 Task: Add Hyland's Baby Tiny Cold Tablets to the cart.
Action: Mouse moved to (250, 128)
Screenshot: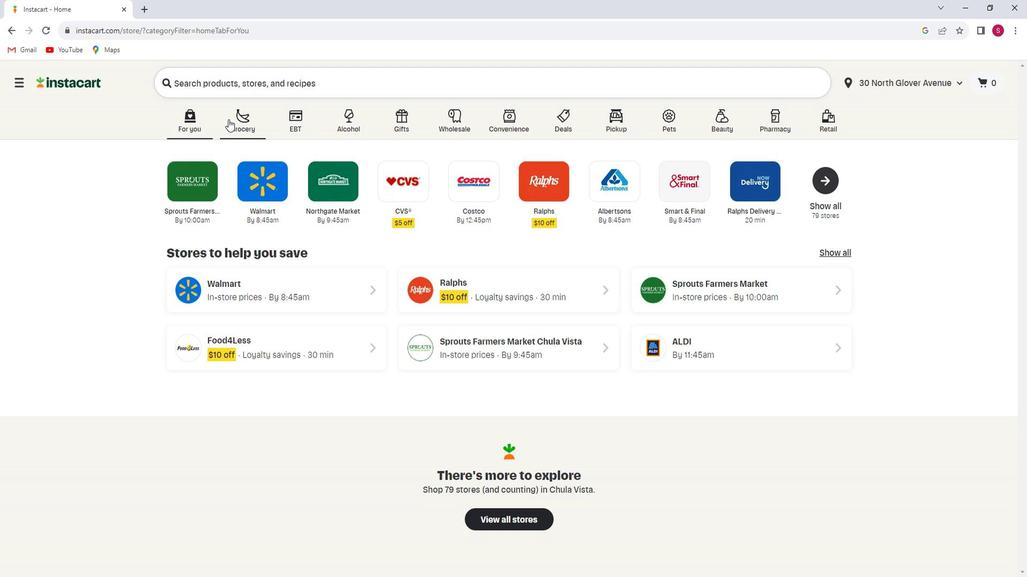 
Action: Mouse pressed left at (250, 128)
Screenshot: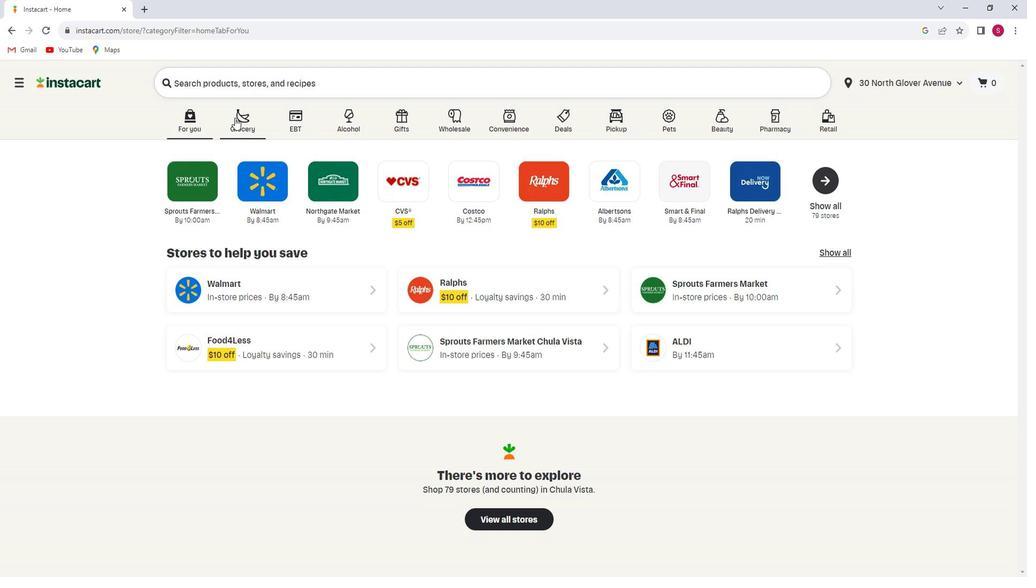 
Action: Mouse moved to (275, 329)
Screenshot: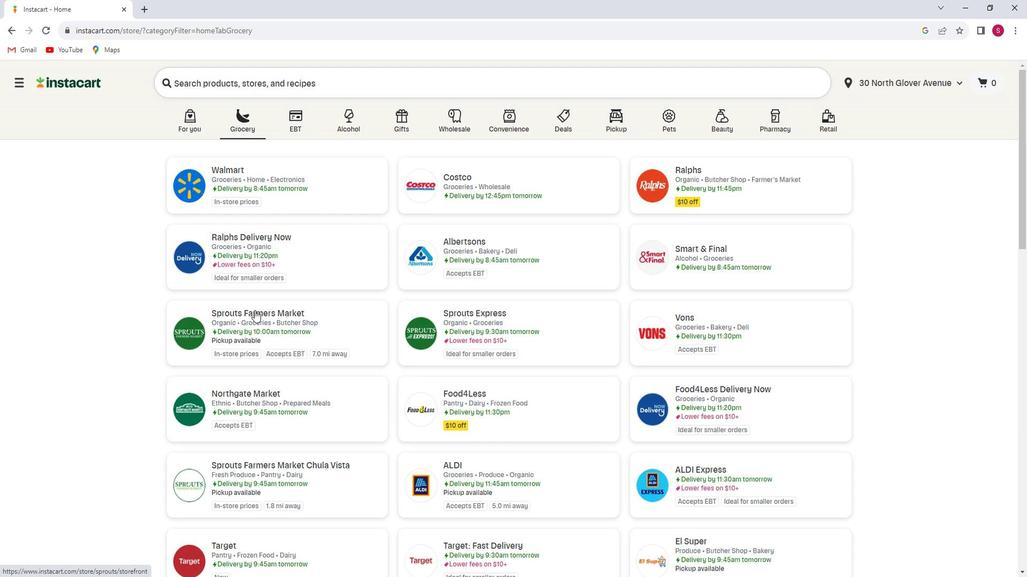 
Action: Mouse pressed left at (275, 329)
Screenshot: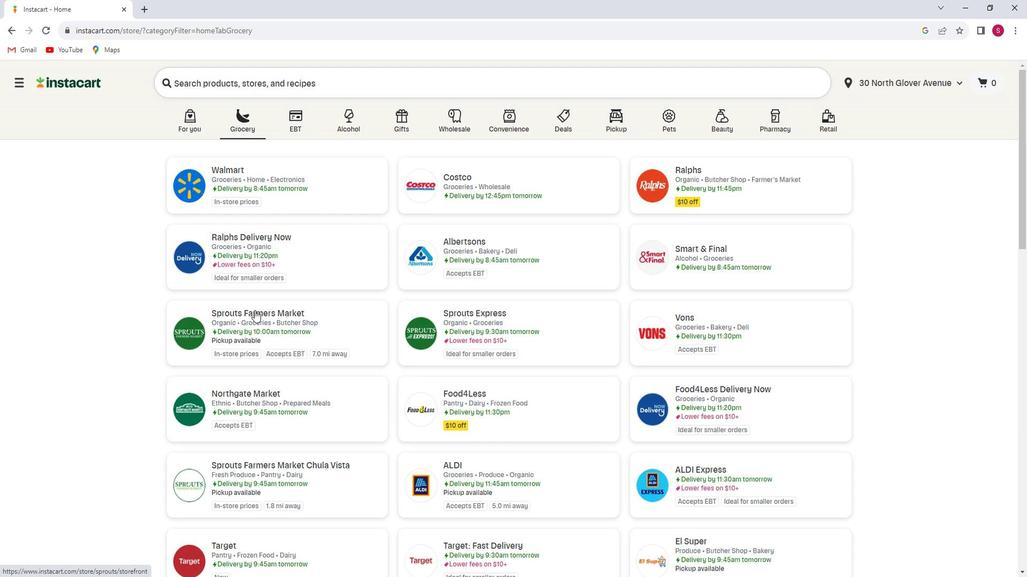 
Action: Mouse moved to (77, 372)
Screenshot: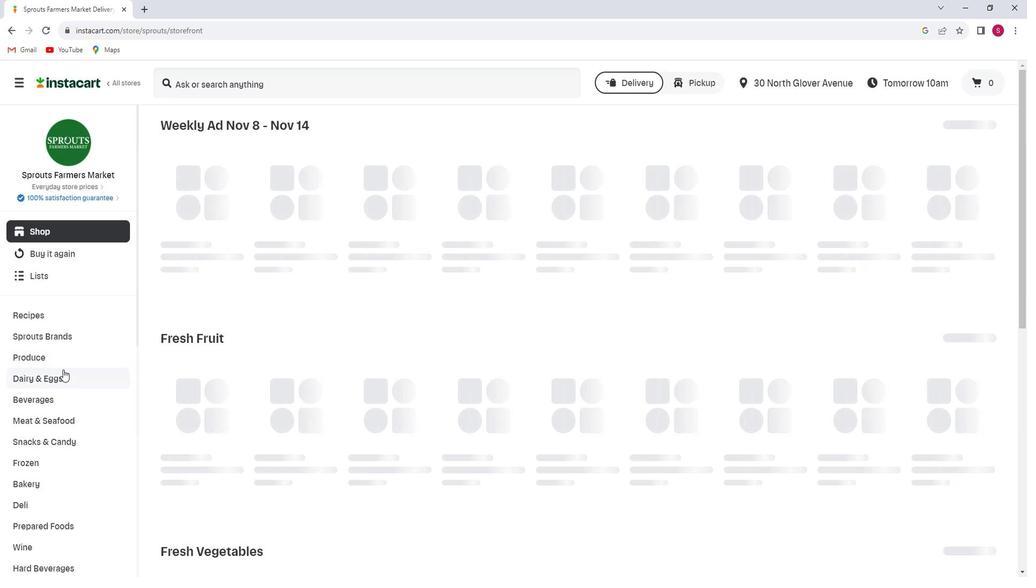 
Action: Mouse scrolled (77, 372) with delta (0, 0)
Screenshot: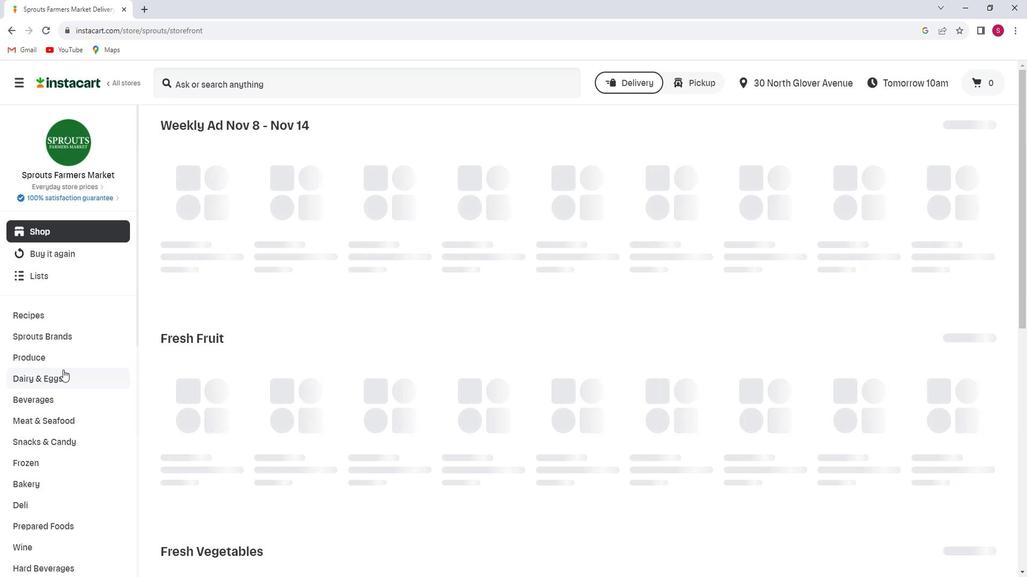
Action: Mouse scrolled (77, 372) with delta (0, 0)
Screenshot: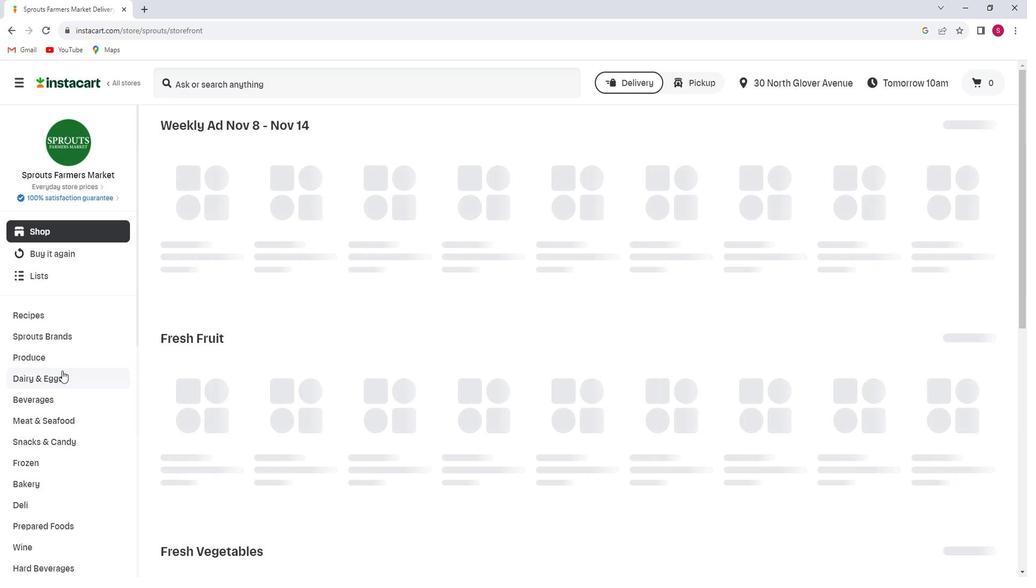 
Action: Mouse scrolled (77, 372) with delta (0, 0)
Screenshot: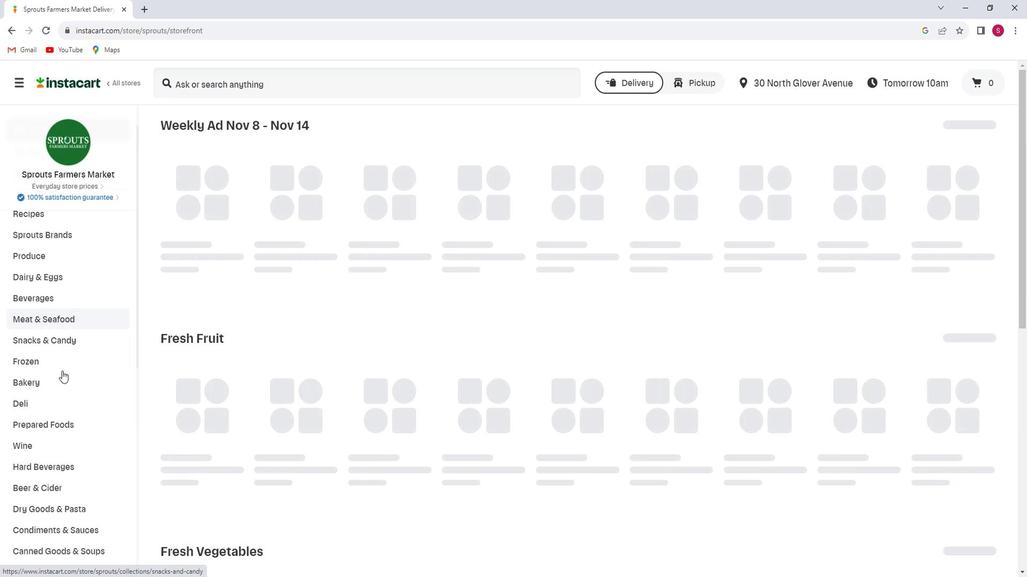 
Action: Mouse scrolled (77, 372) with delta (0, 0)
Screenshot: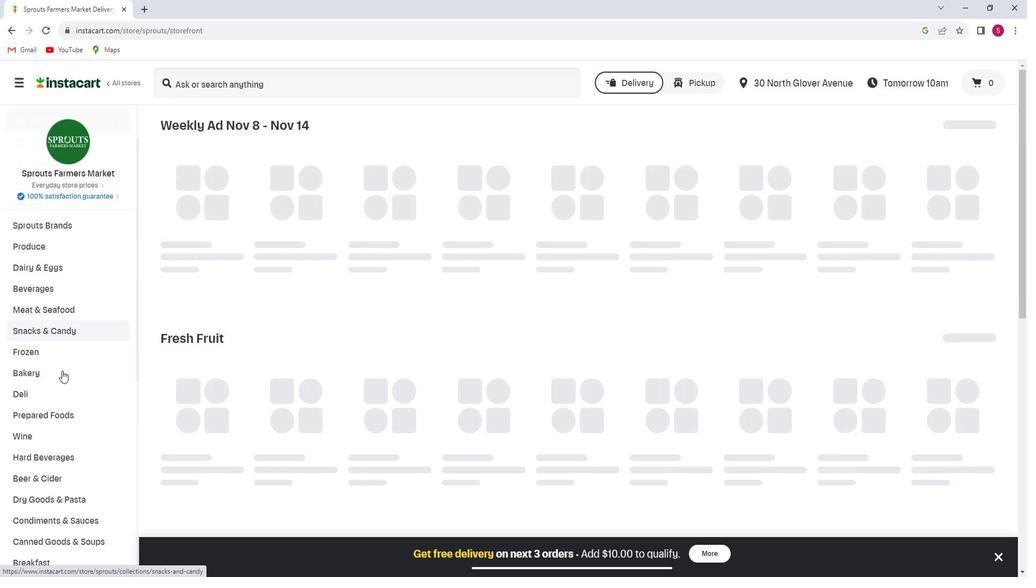 
Action: Mouse scrolled (77, 372) with delta (0, 0)
Screenshot: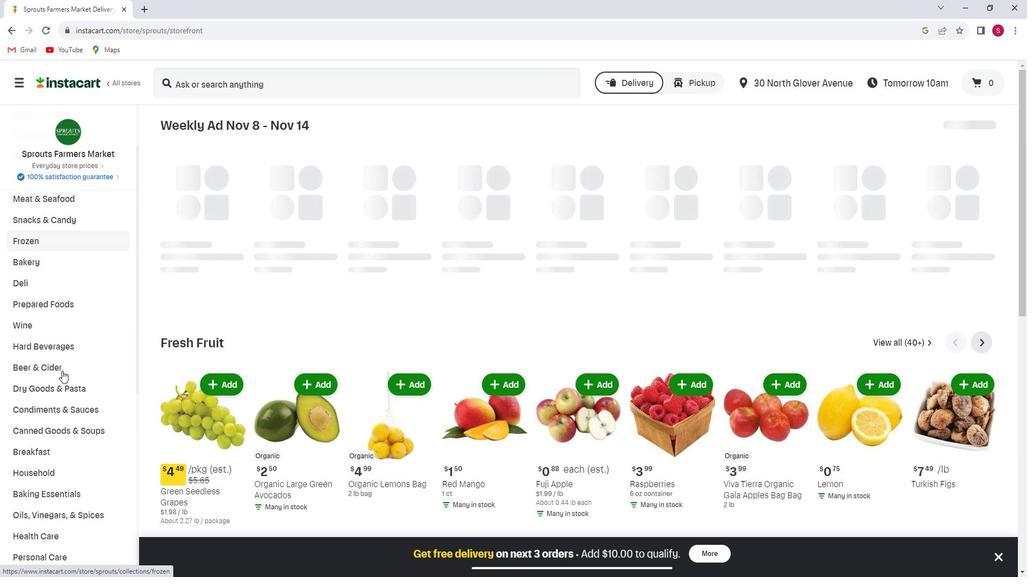 
Action: Mouse scrolled (77, 372) with delta (0, 0)
Screenshot: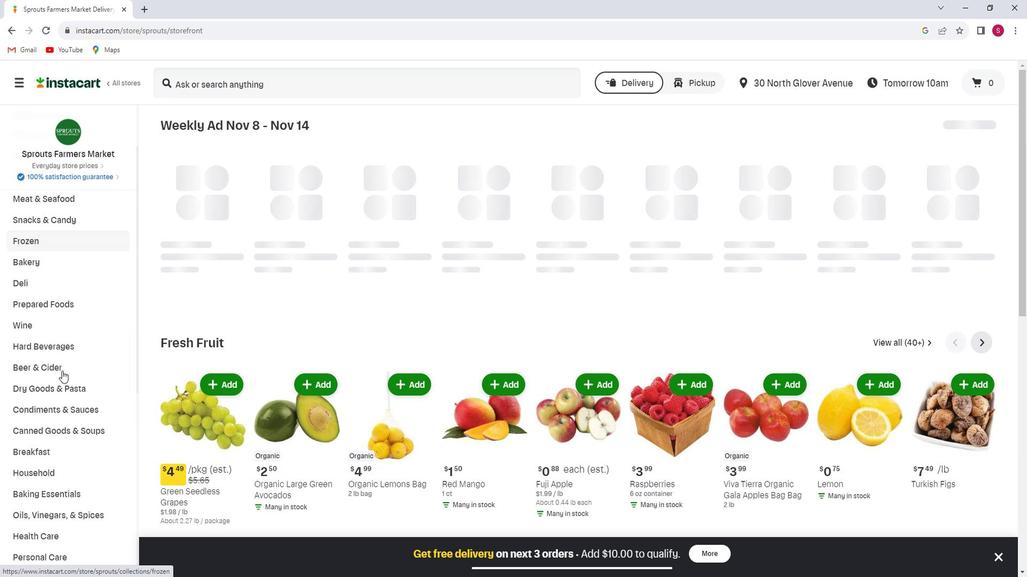 
Action: Mouse scrolled (77, 372) with delta (0, 0)
Screenshot: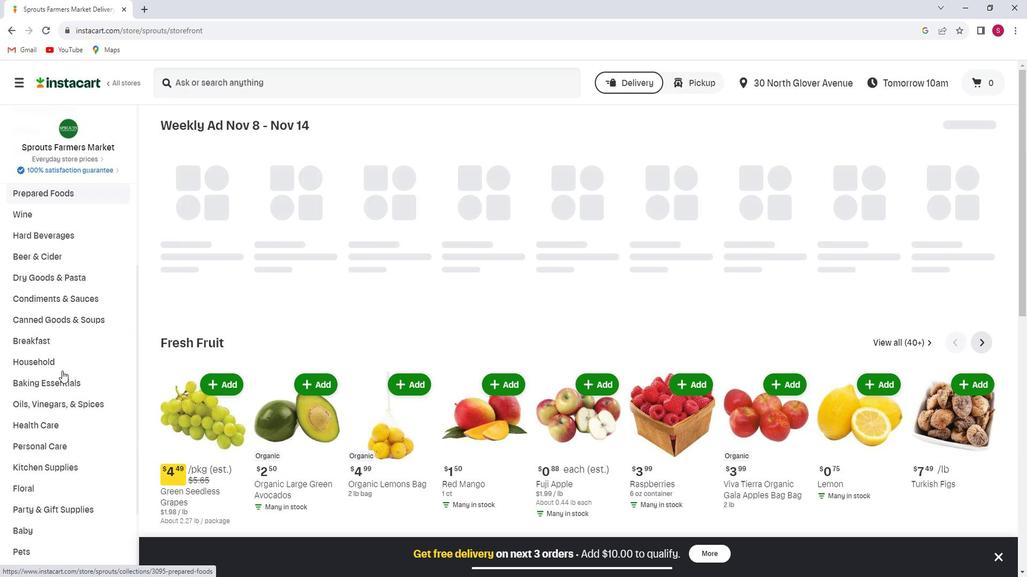 
Action: Mouse scrolled (77, 372) with delta (0, 0)
Screenshot: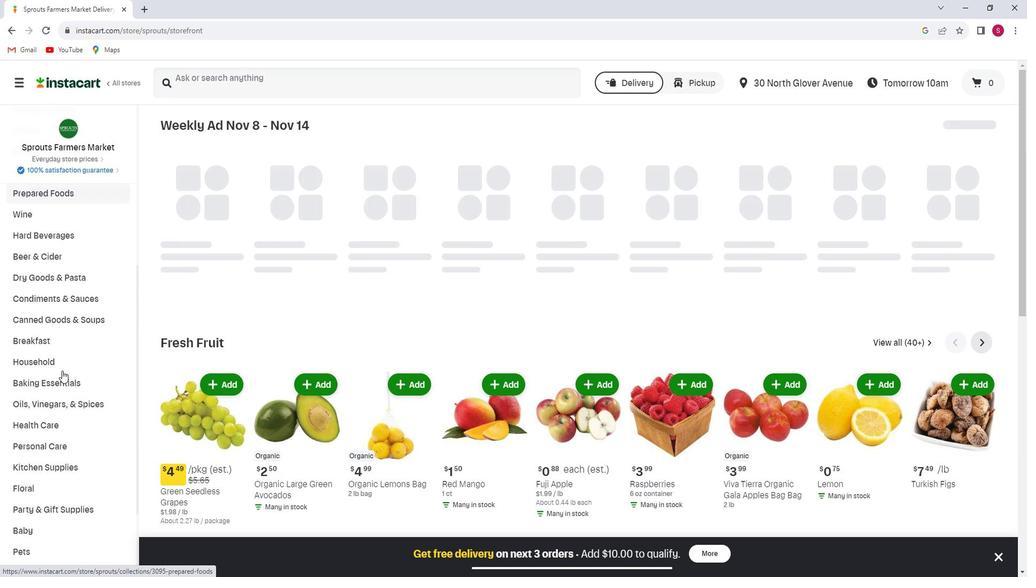 
Action: Mouse moved to (61, 383)
Screenshot: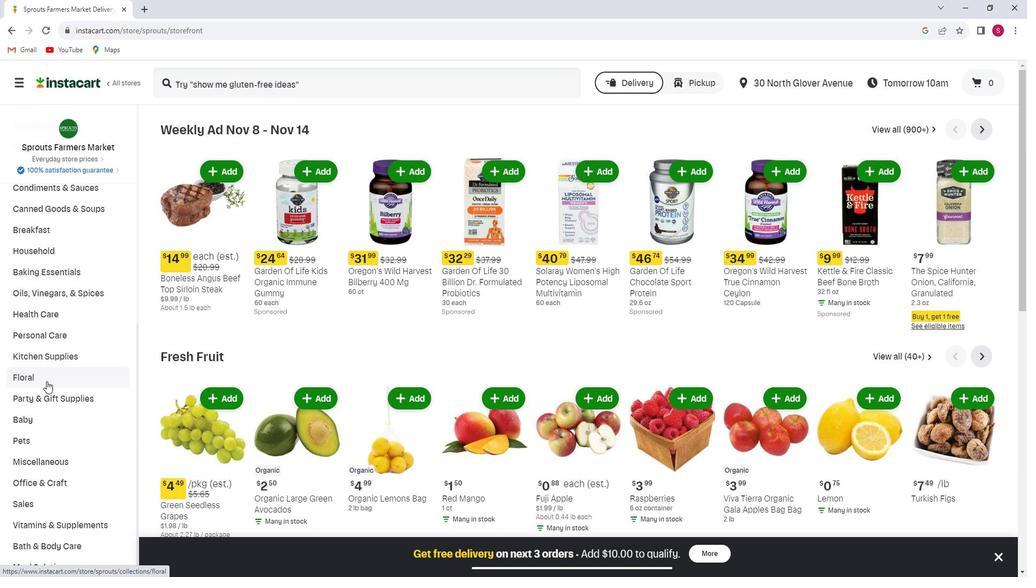 
Action: Mouse scrolled (61, 382) with delta (0, 0)
Screenshot: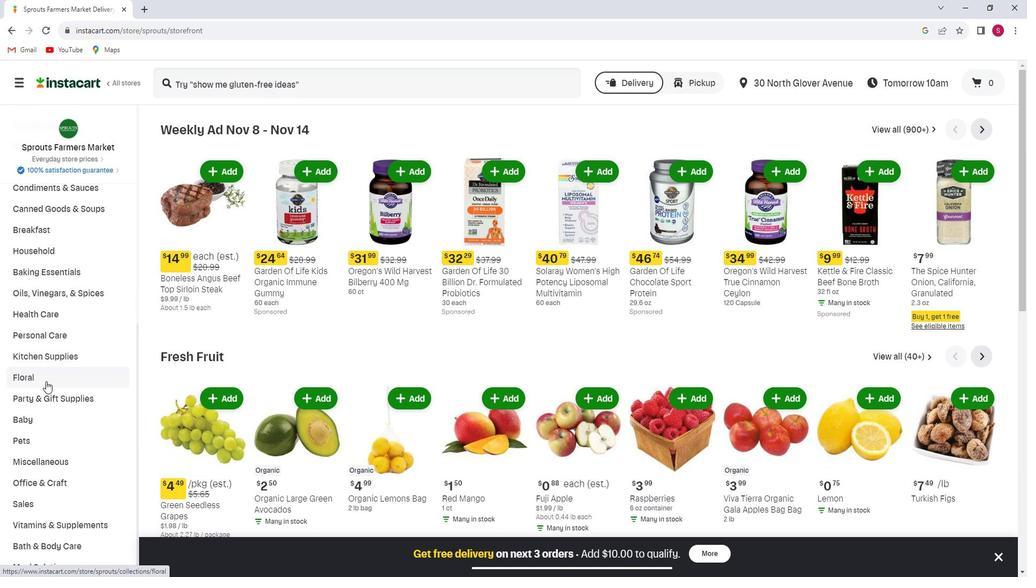 
Action: Mouse moved to (44, 410)
Screenshot: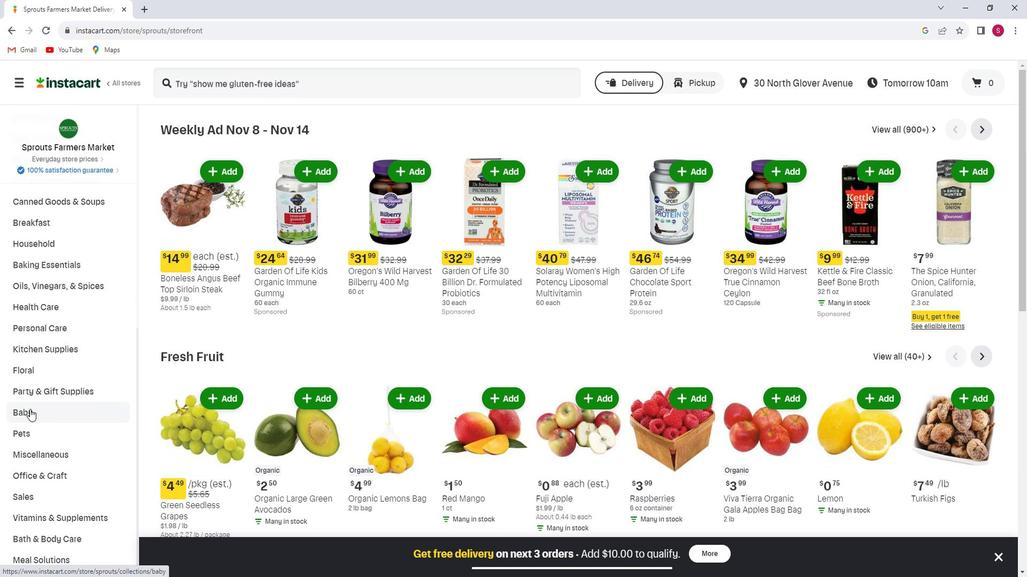 
Action: Mouse pressed left at (44, 410)
Screenshot: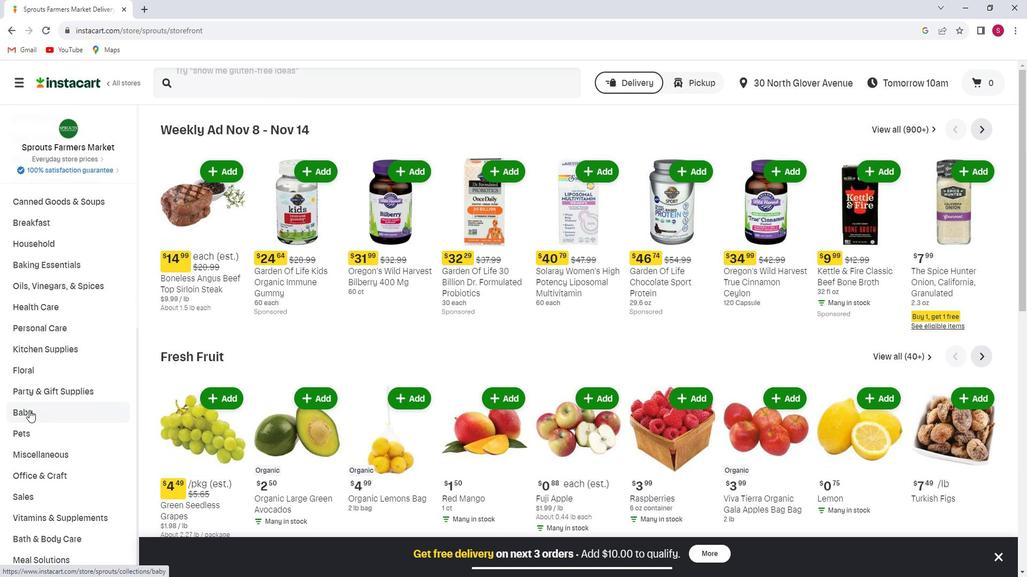 
Action: Mouse moved to (56, 436)
Screenshot: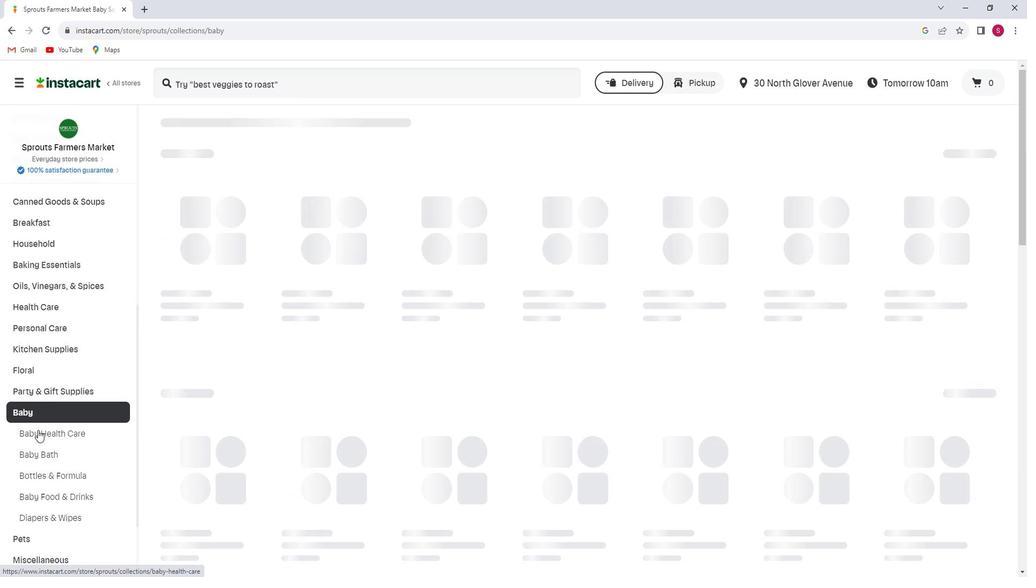 
Action: Mouse pressed left at (56, 436)
Screenshot: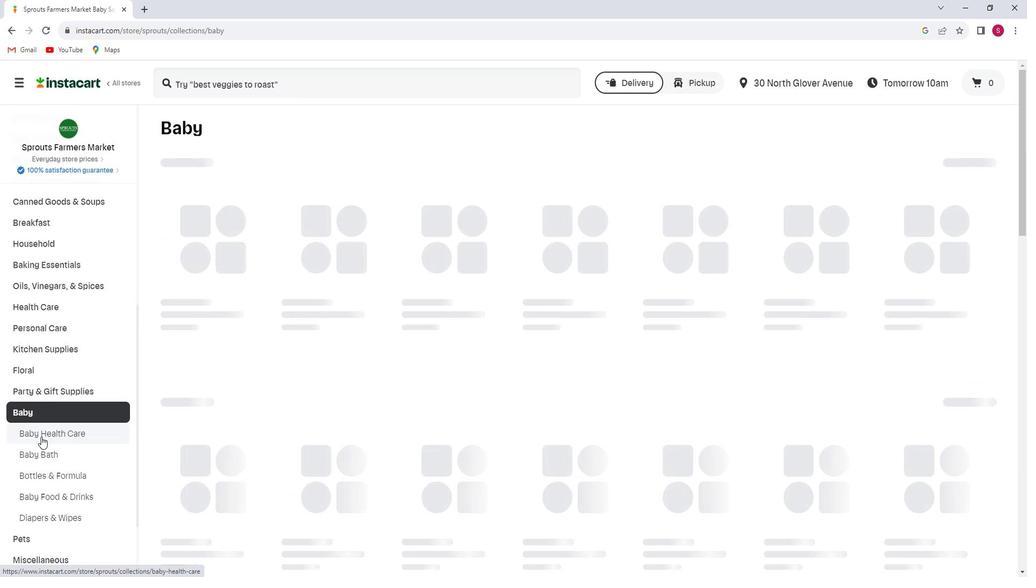 
Action: Mouse moved to (248, 84)
Screenshot: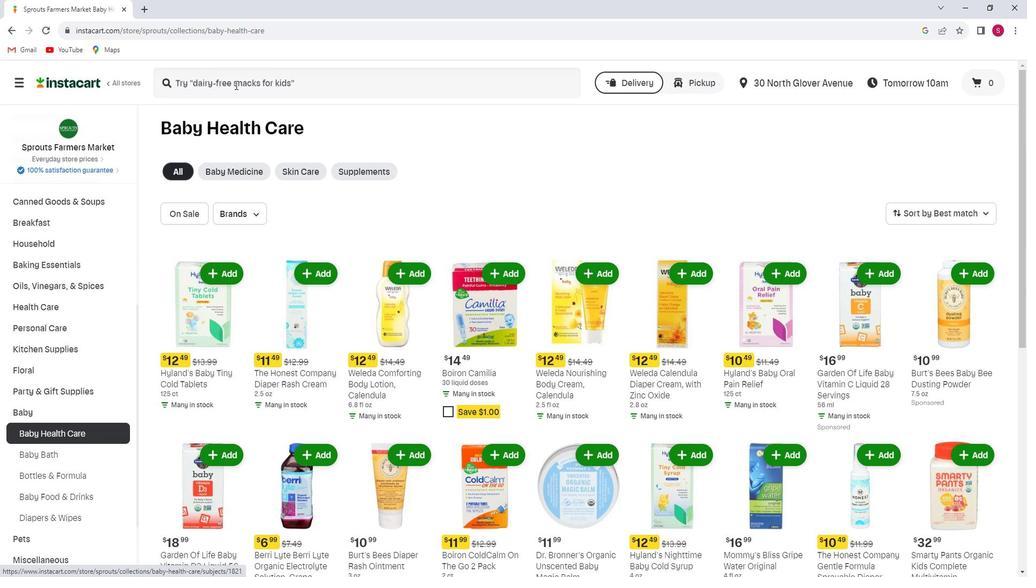 
Action: Mouse pressed left at (248, 84)
Screenshot: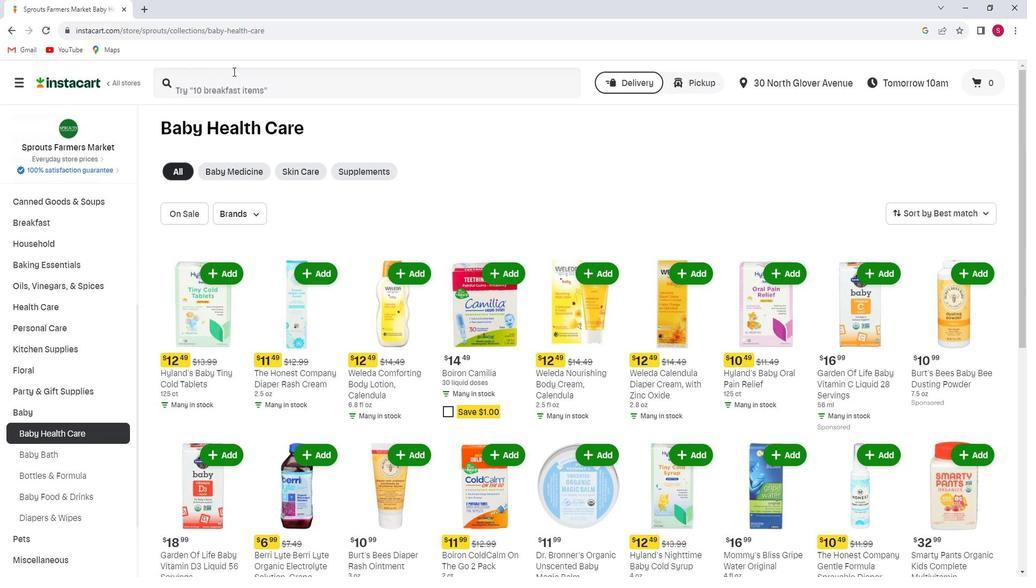 
Action: Key pressed <Key.shift>Hyland's<Key.space><Key.shift>Baby<Key.space><Key.shift>tiny<Key.space><Key.shift>Cold<Key.space><Key.shift>tablets<Key.enter>
Screenshot: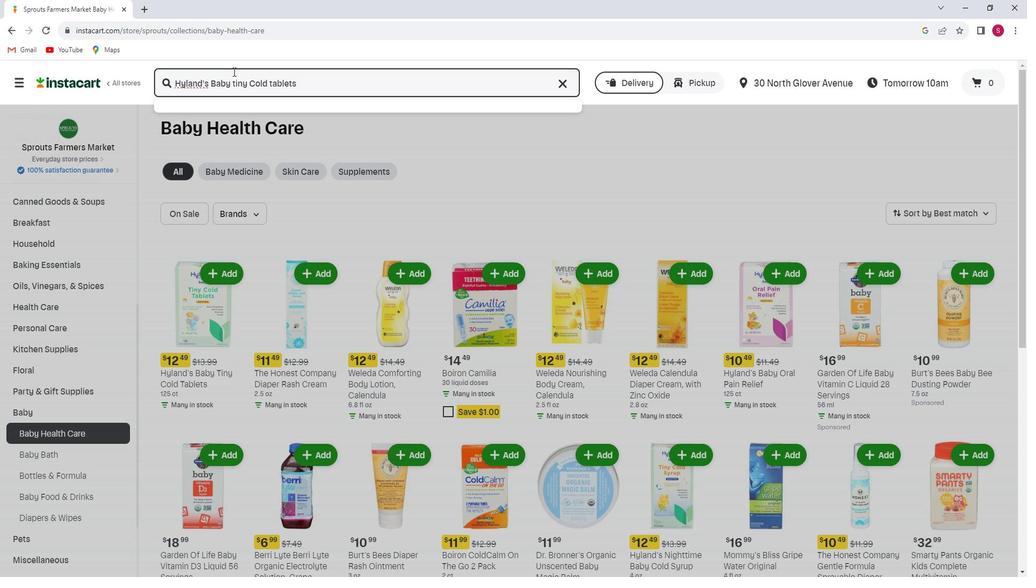 
Action: Mouse moved to (808, 206)
Screenshot: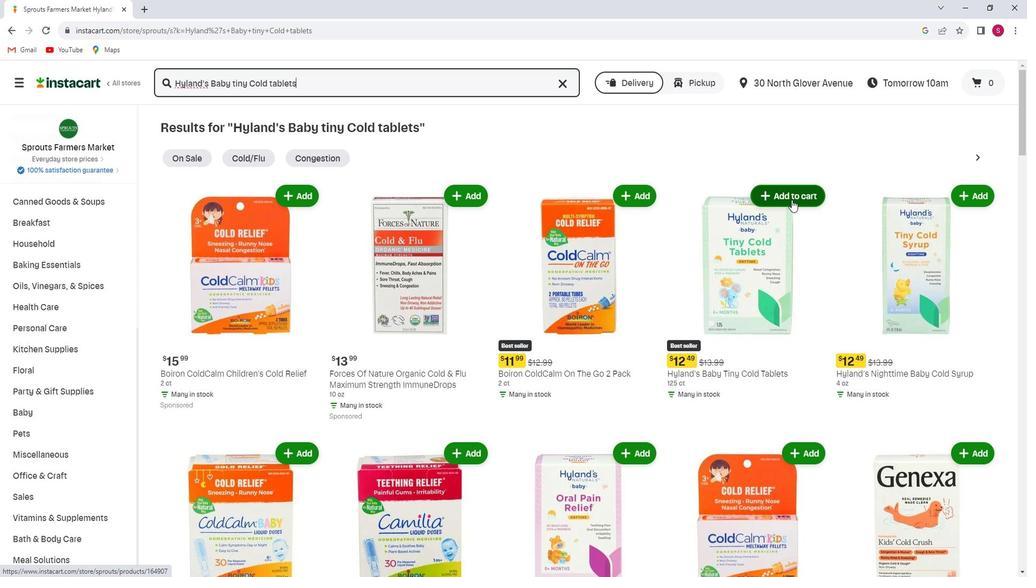 
Action: Mouse pressed left at (808, 206)
Screenshot: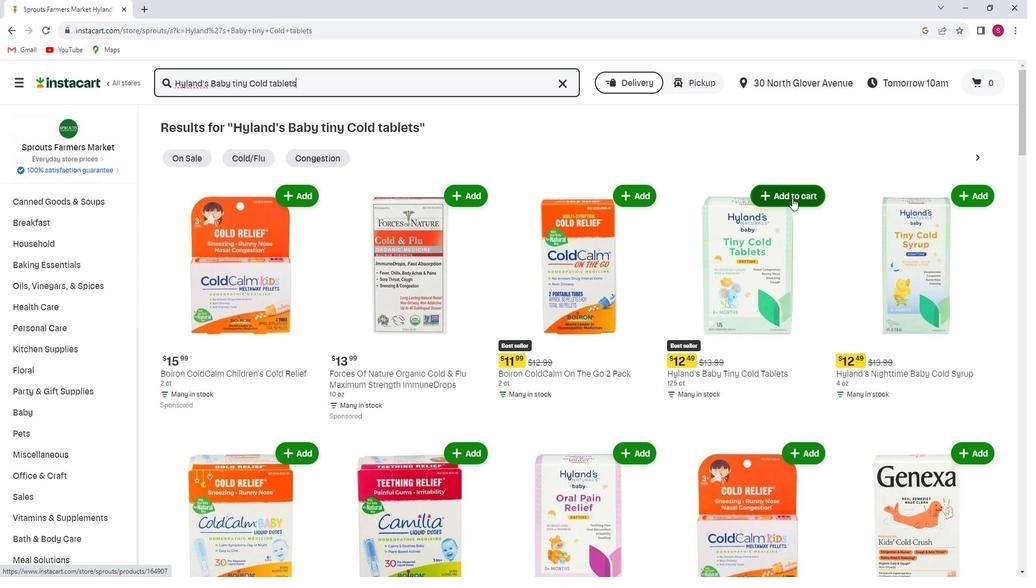 
Action: Mouse moved to (764, 275)
Screenshot: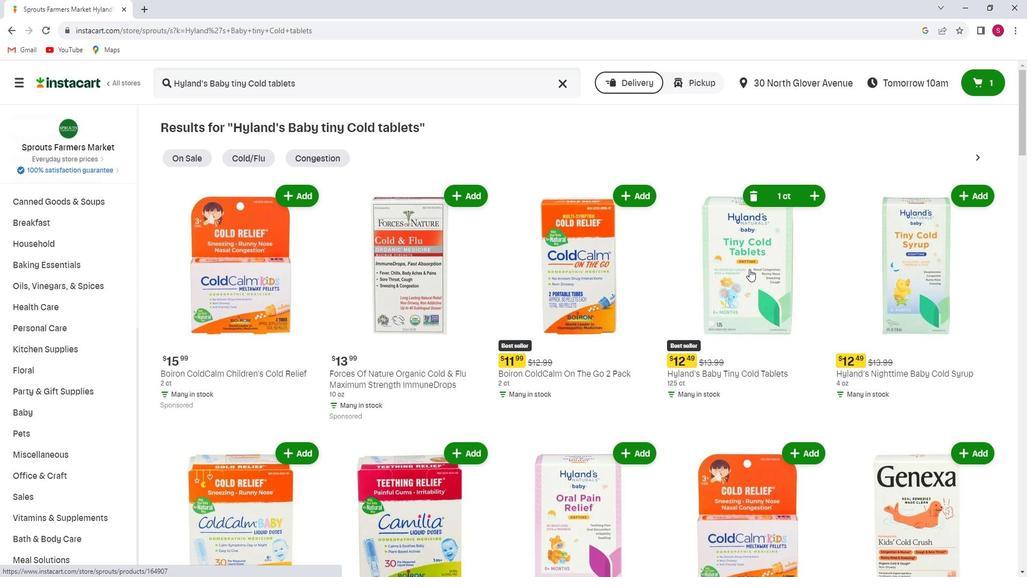 
